 Task: Plan a trip to Gafargaon, Bangladesh from 5th December, 2023 to 10th December, 2023 for 4 adults.2 bedrooms having 4 beds and 2 bathrooms. Property type can be house. Amenities needed are: air conditioning. Booking option can be shelf check-in. Look for 4 properties as per requirement.
Action: Mouse moved to (441, 66)
Screenshot: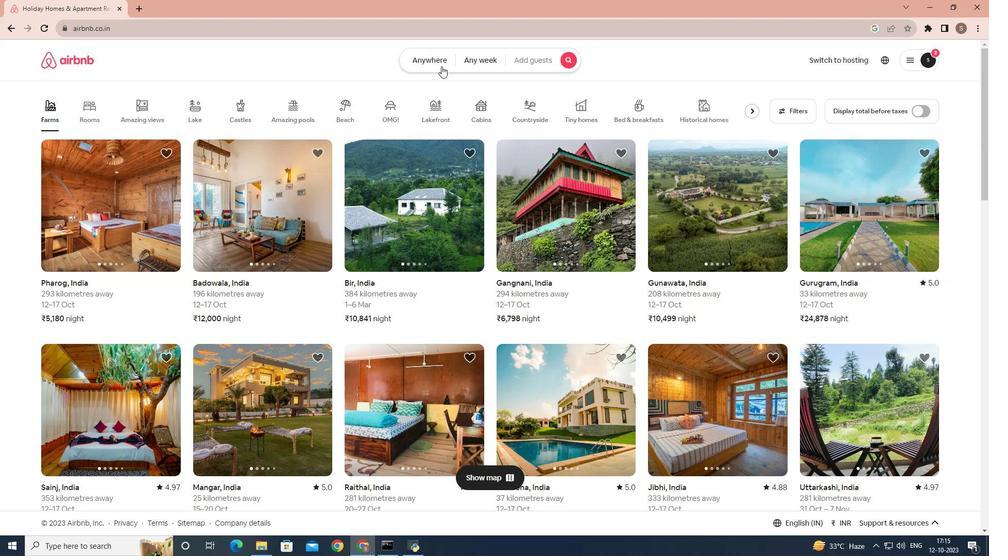 
Action: Mouse pressed left at (441, 66)
Screenshot: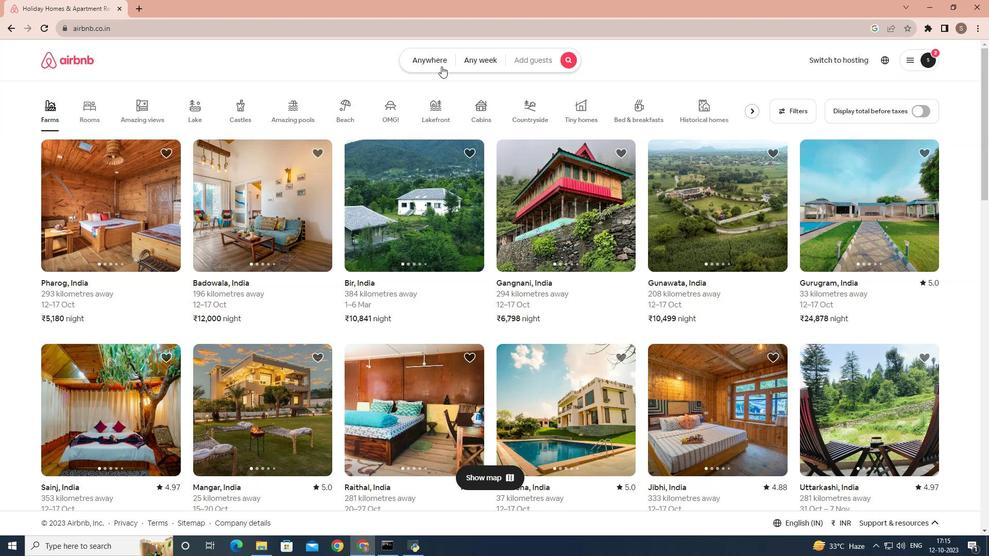 
Action: Mouse moved to (404, 99)
Screenshot: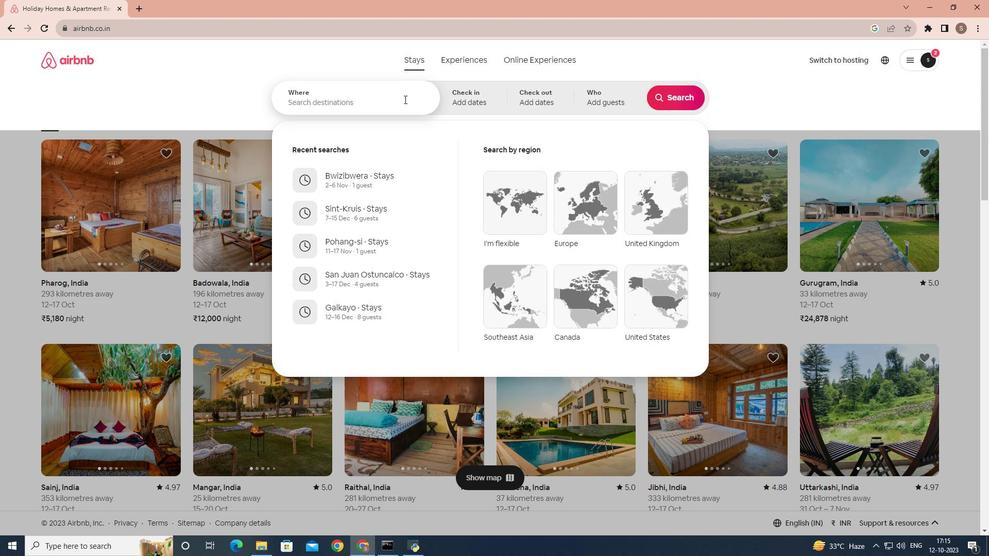 
Action: Mouse pressed left at (404, 99)
Screenshot: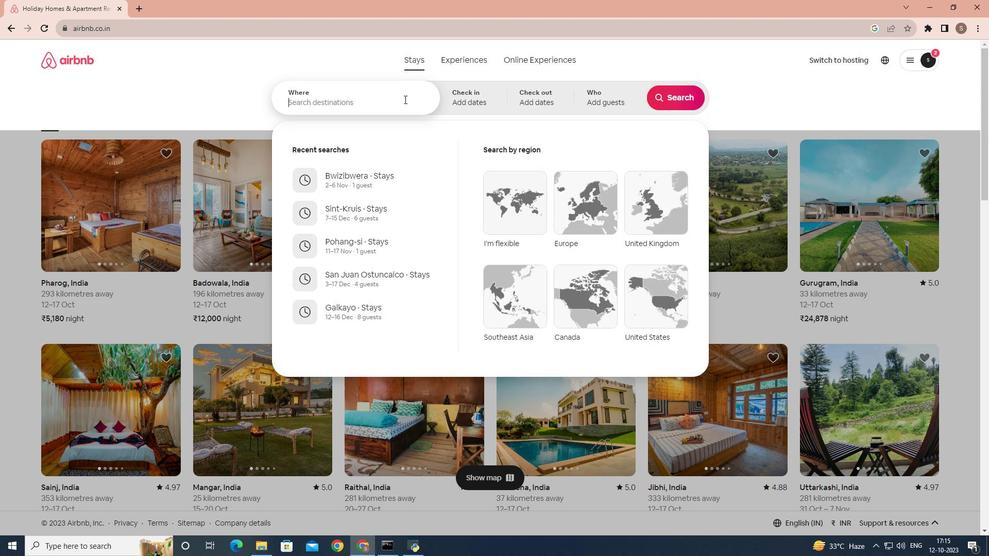 
Action: Key pressed gafargaon
Screenshot: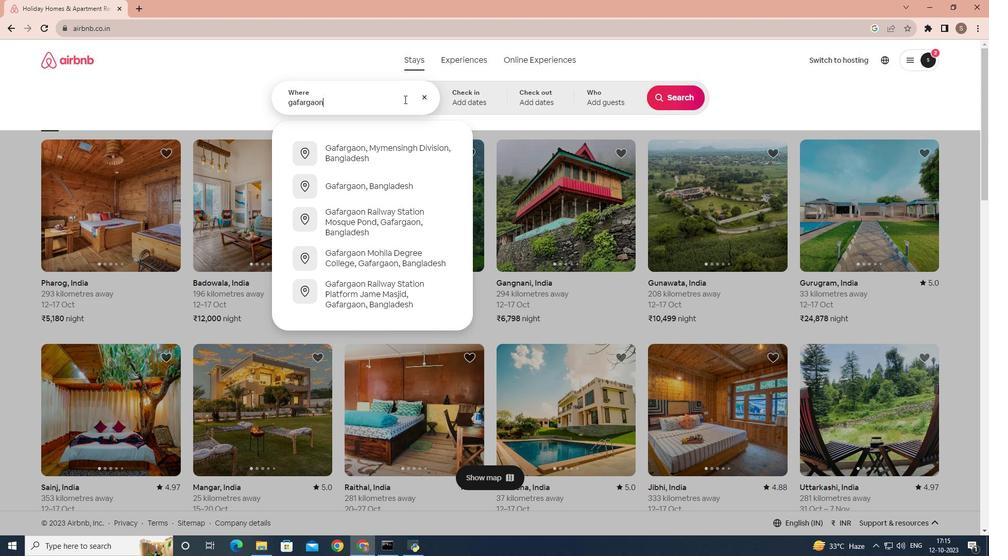 
Action: Mouse moved to (393, 147)
Screenshot: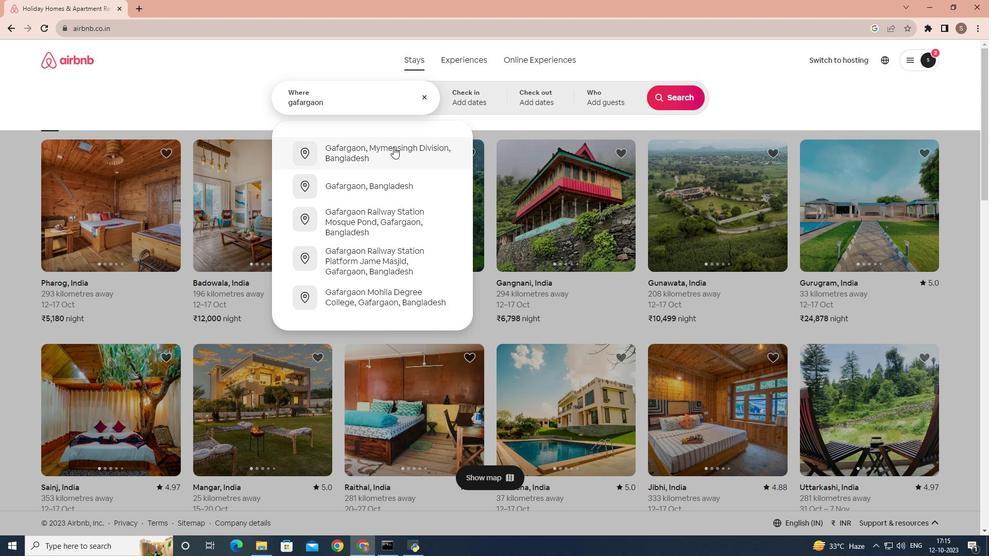
Action: Mouse pressed left at (393, 147)
Screenshot: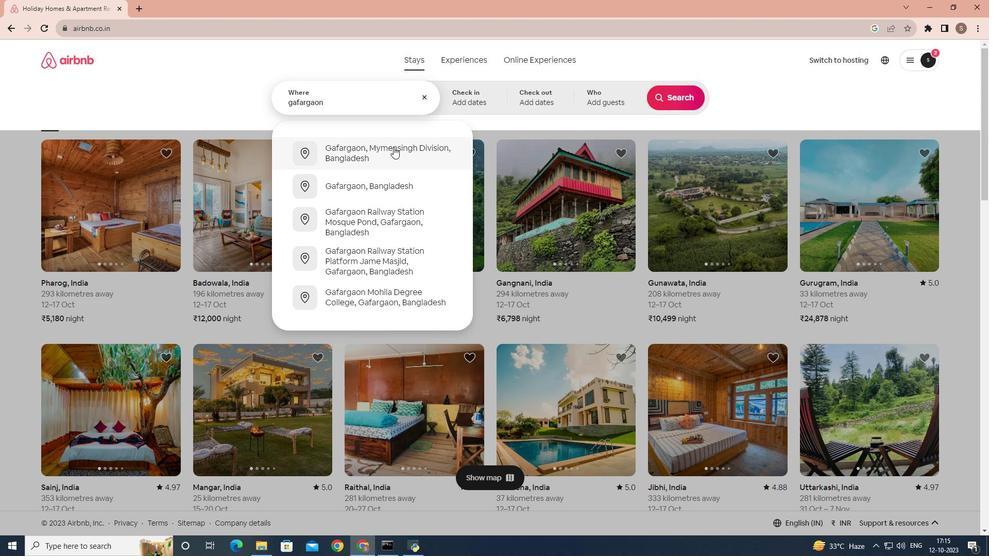 
Action: Mouse moved to (674, 181)
Screenshot: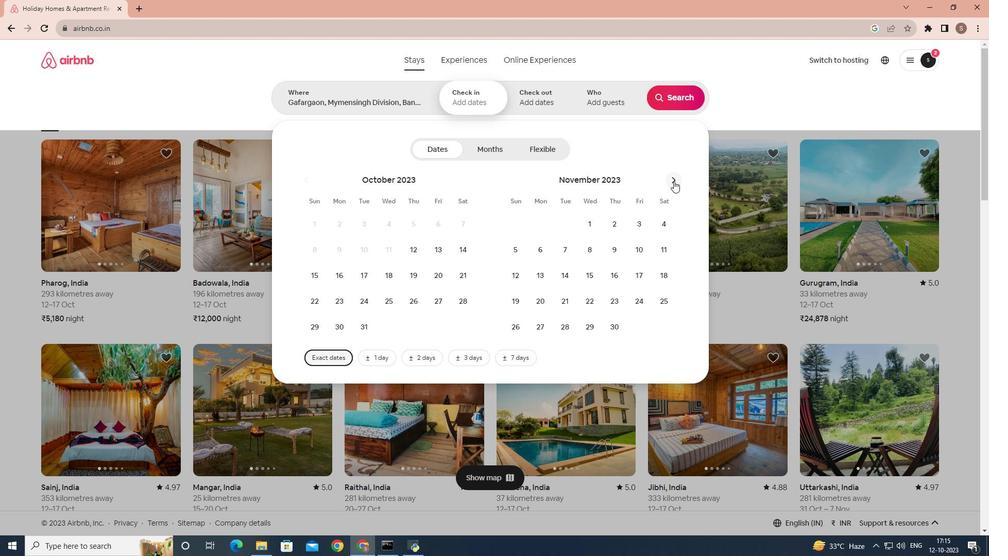 
Action: Mouse pressed left at (674, 181)
Screenshot: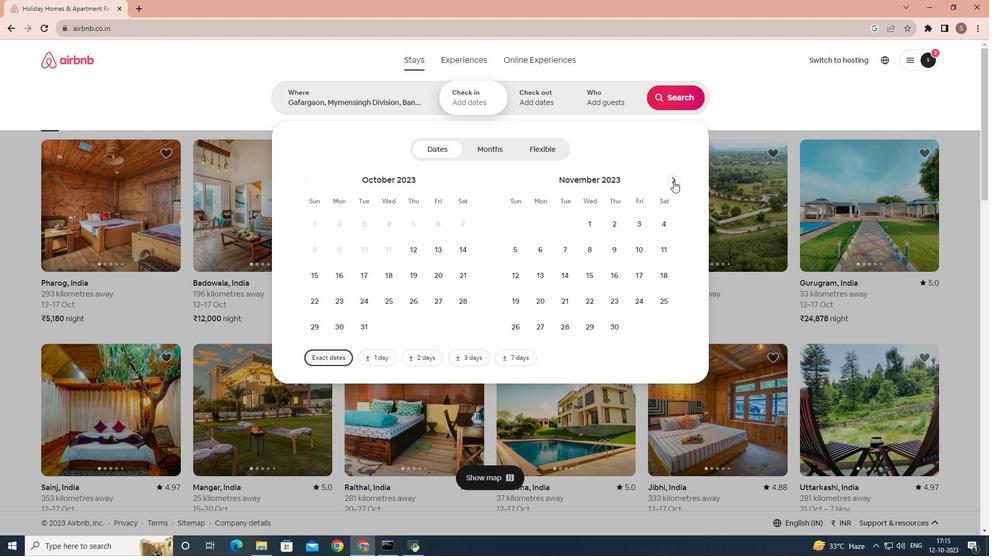 
Action: Mouse moved to (569, 252)
Screenshot: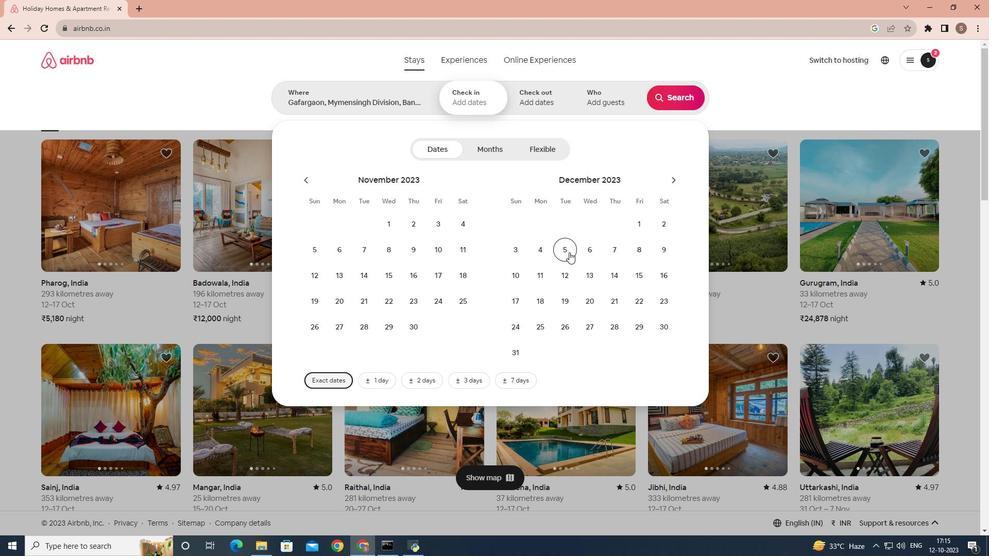 
Action: Mouse pressed left at (569, 252)
Screenshot: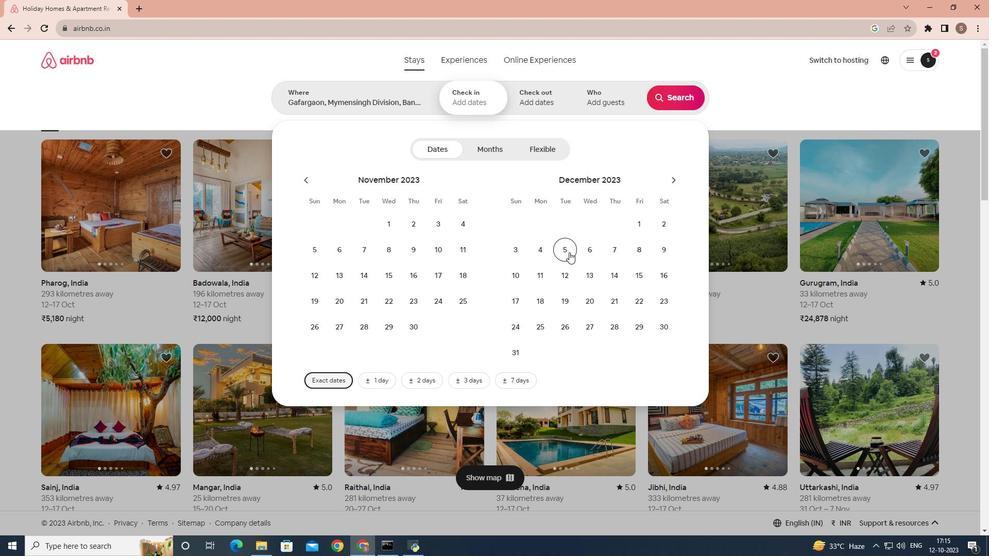 
Action: Mouse moved to (521, 277)
Screenshot: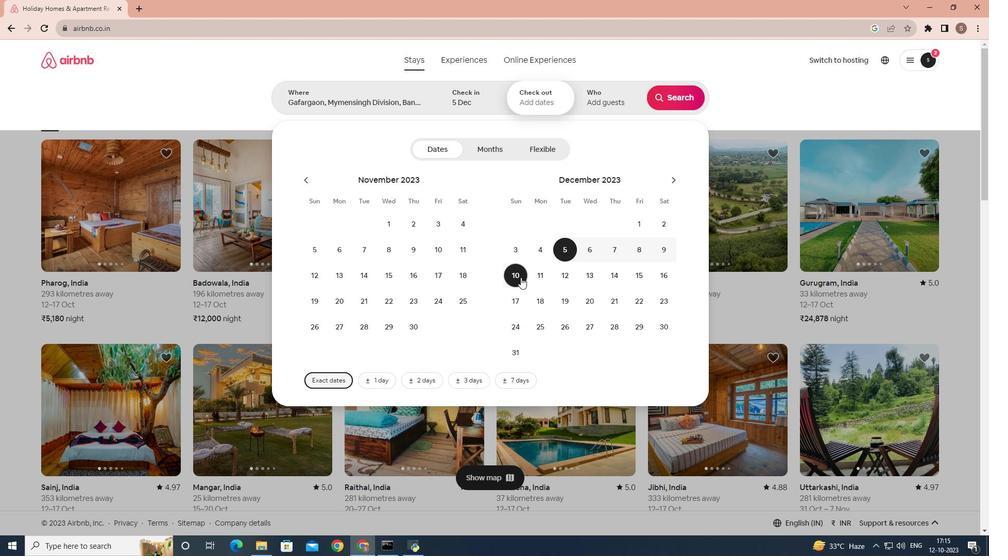 
Action: Mouse pressed left at (521, 277)
Screenshot: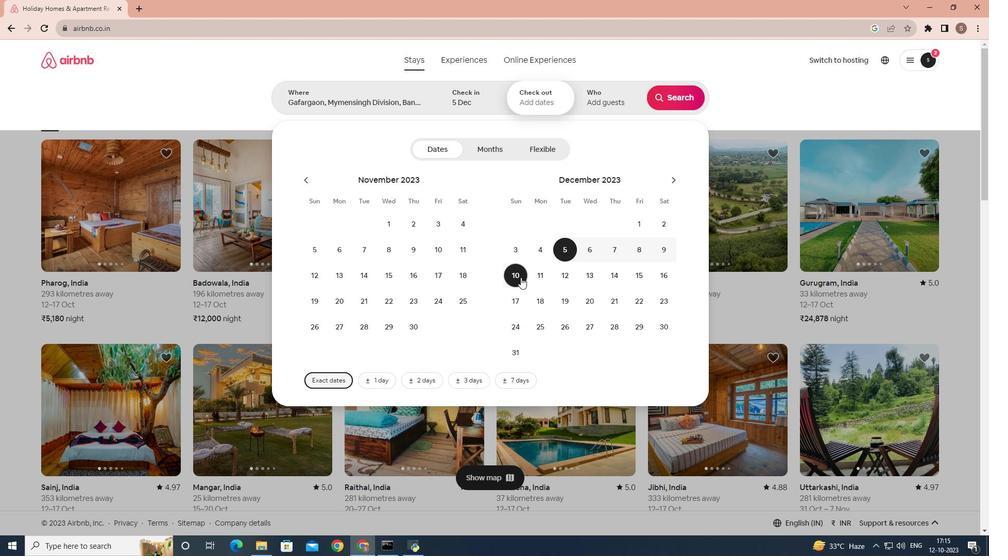 
Action: Mouse moved to (613, 101)
Screenshot: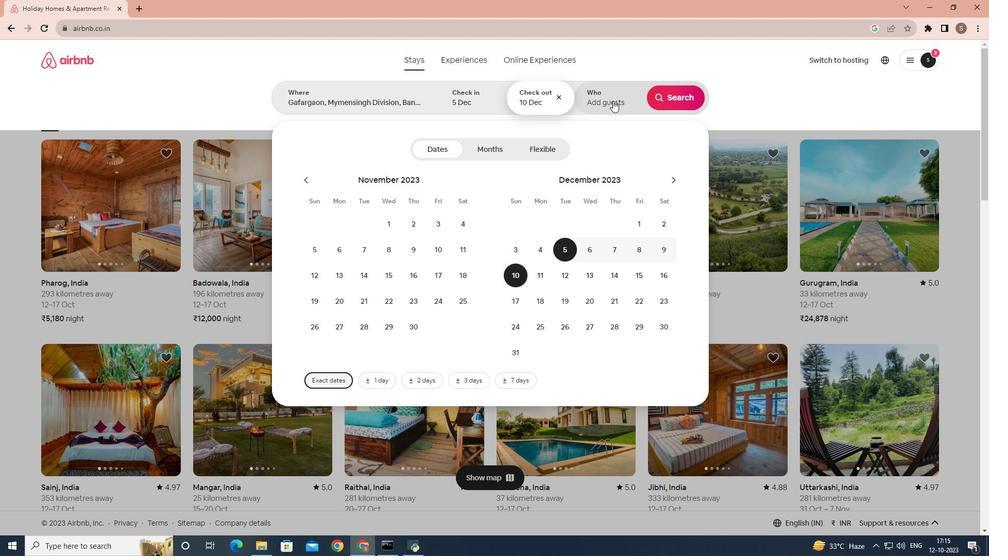 
Action: Mouse pressed left at (613, 101)
Screenshot: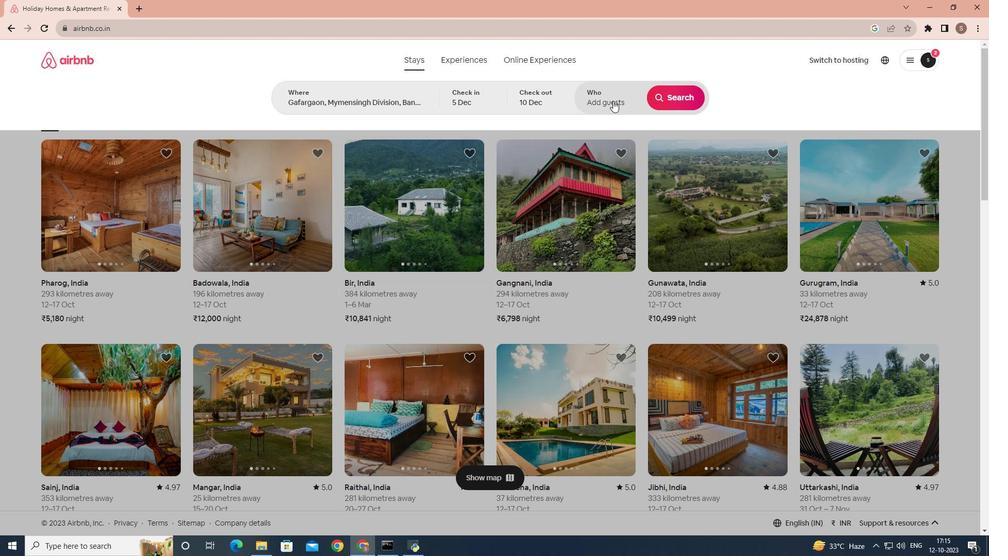 
Action: Mouse moved to (675, 152)
Screenshot: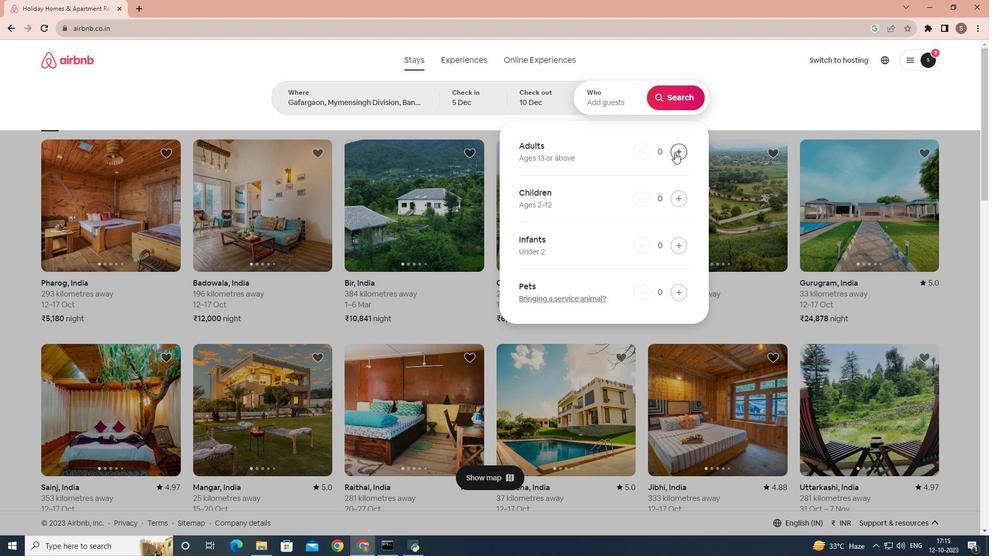
Action: Mouse pressed left at (675, 152)
Screenshot: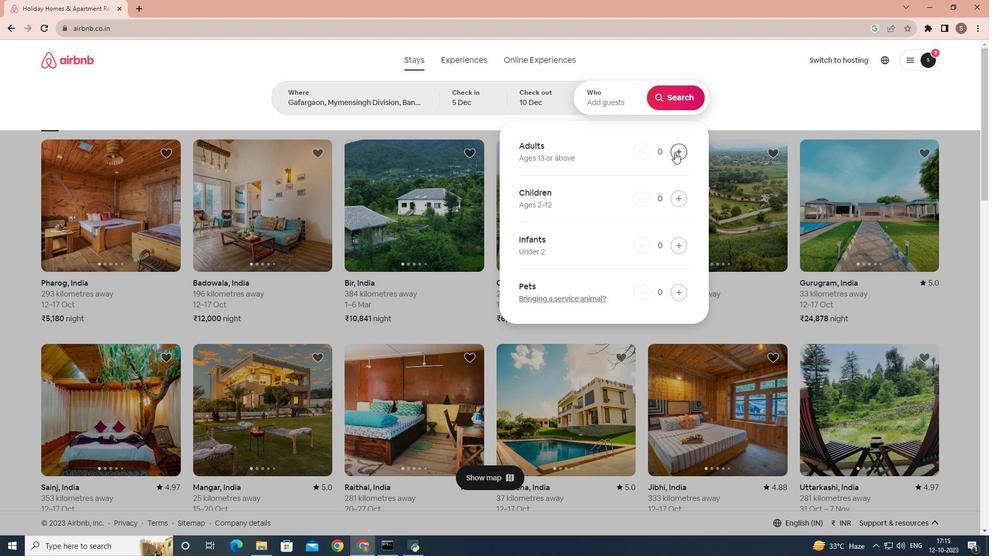 
Action: Mouse pressed left at (675, 152)
Screenshot: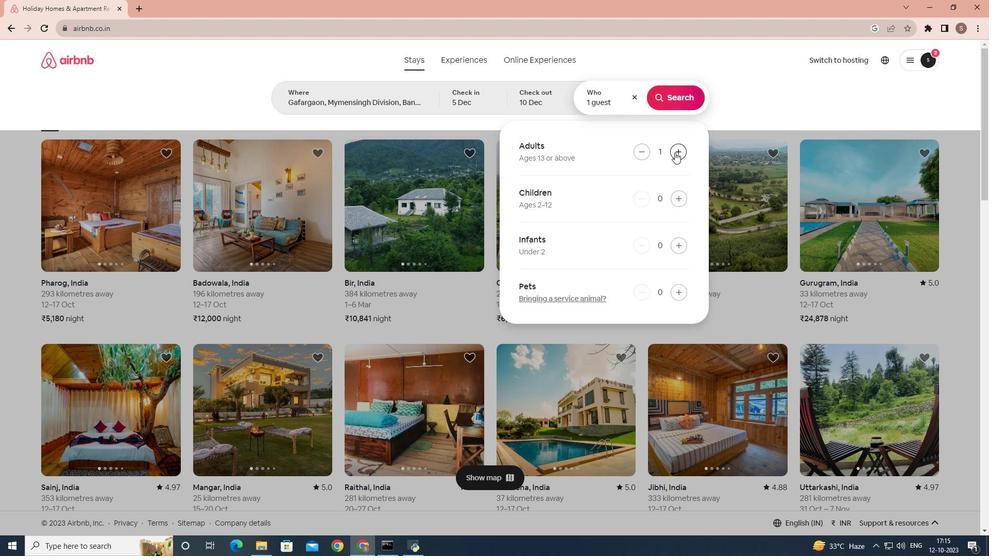 
Action: Mouse pressed left at (675, 152)
Screenshot: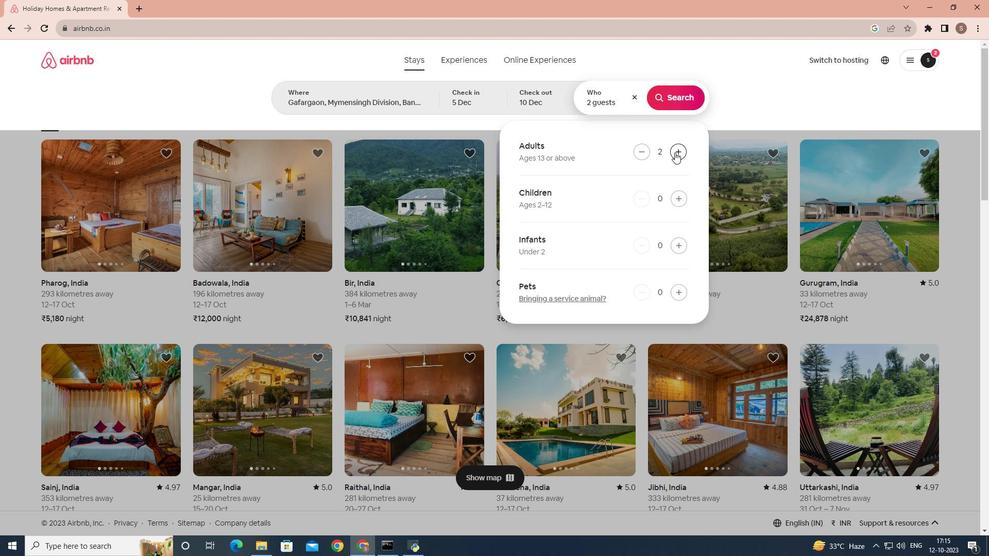 
Action: Mouse pressed left at (675, 152)
Screenshot: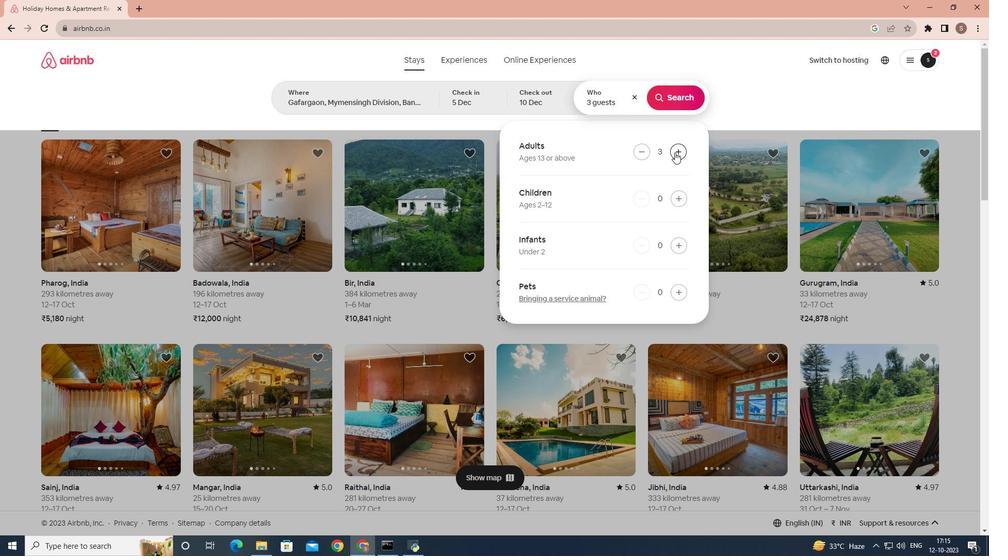 
Action: Mouse moved to (686, 103)
Screenshot: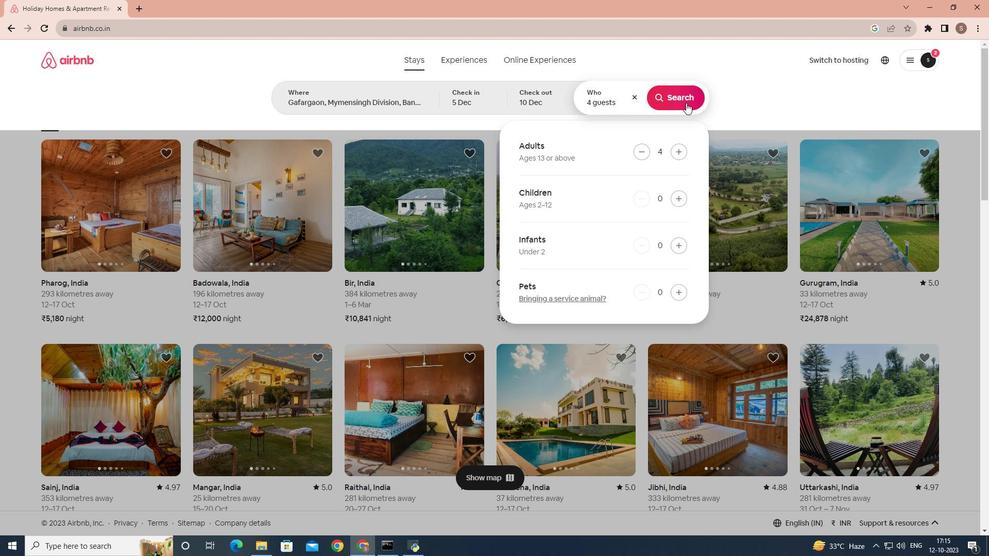 
Action: Mouse pressed left at (686, 103)
Screenshot: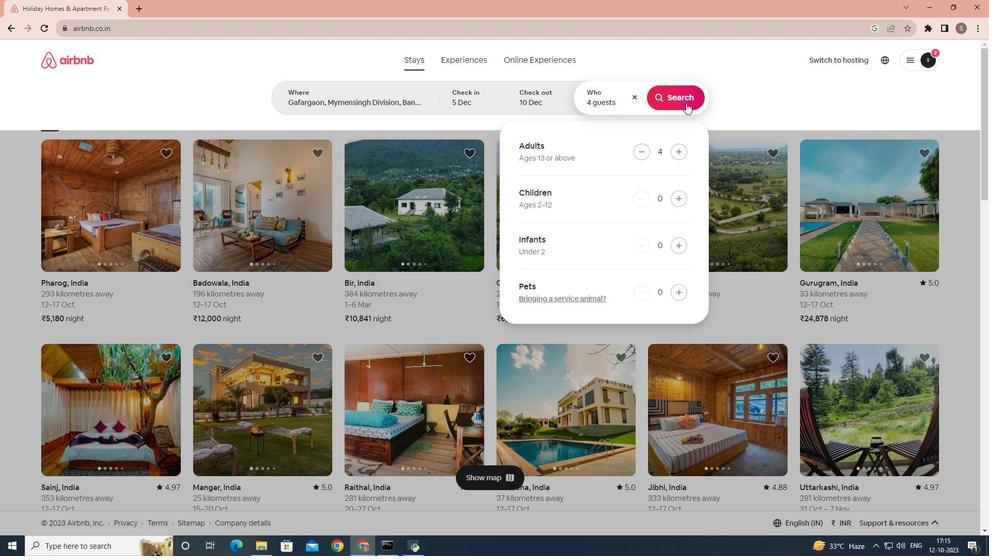 
Action: Mouse moved to (830, 99)
Screenshot: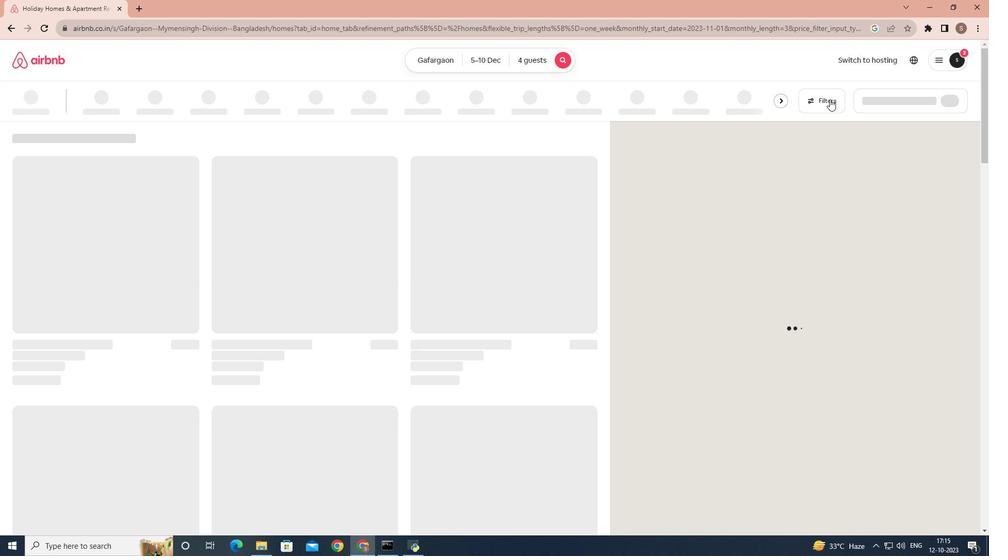 
Action: Mouse pressed left at (830, 99)
Screenshot: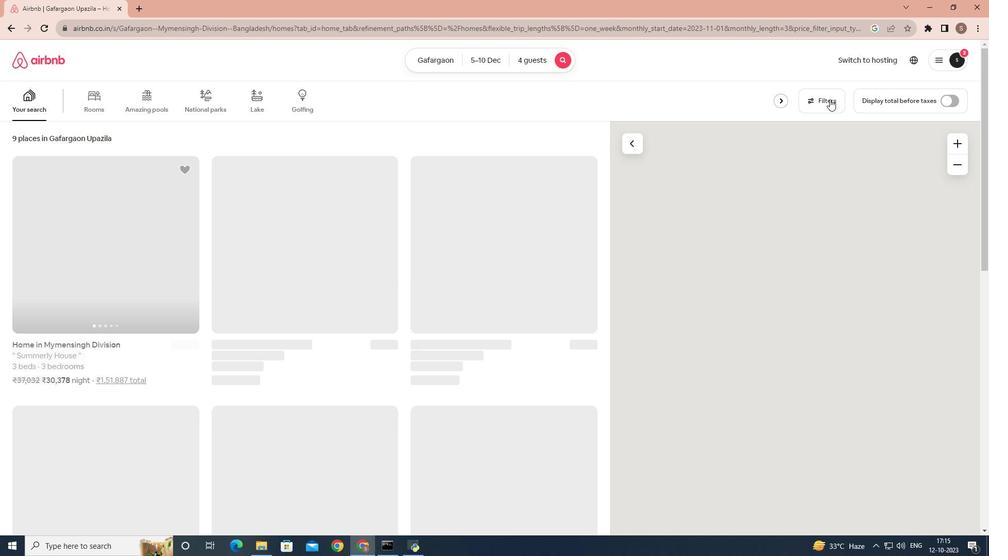 
Action: Mouse moved to (373, 275)
Screenshot: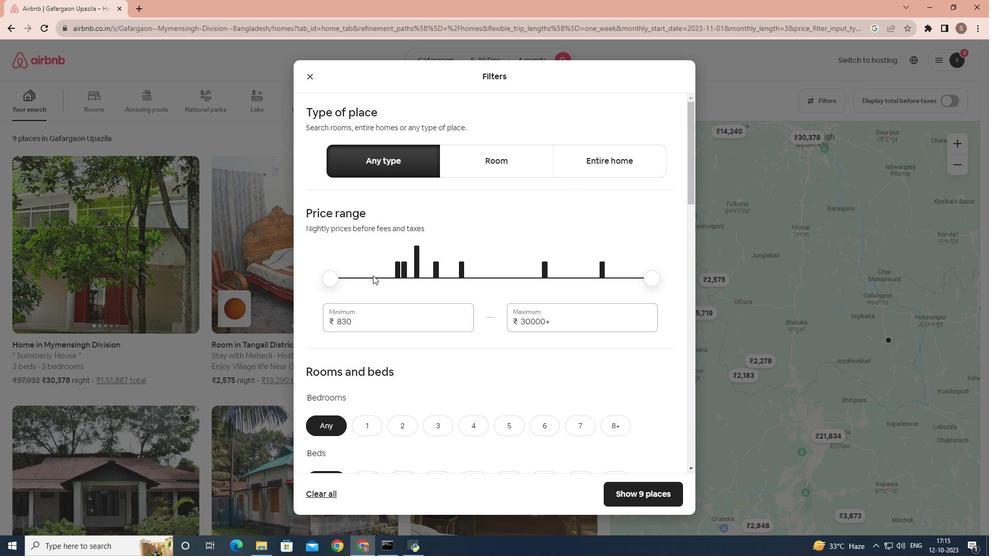 
Action: Mouse scrolled (373, 275) with delta (0, 0)
Screenshot: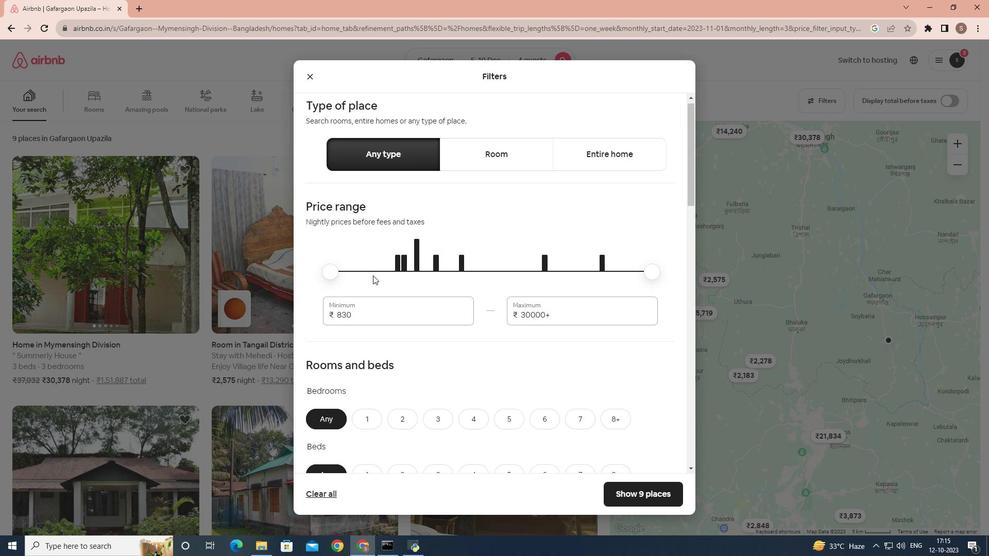 
Action: Mouse scrolled (373, 275) with delta (0, 0)
Screenshot: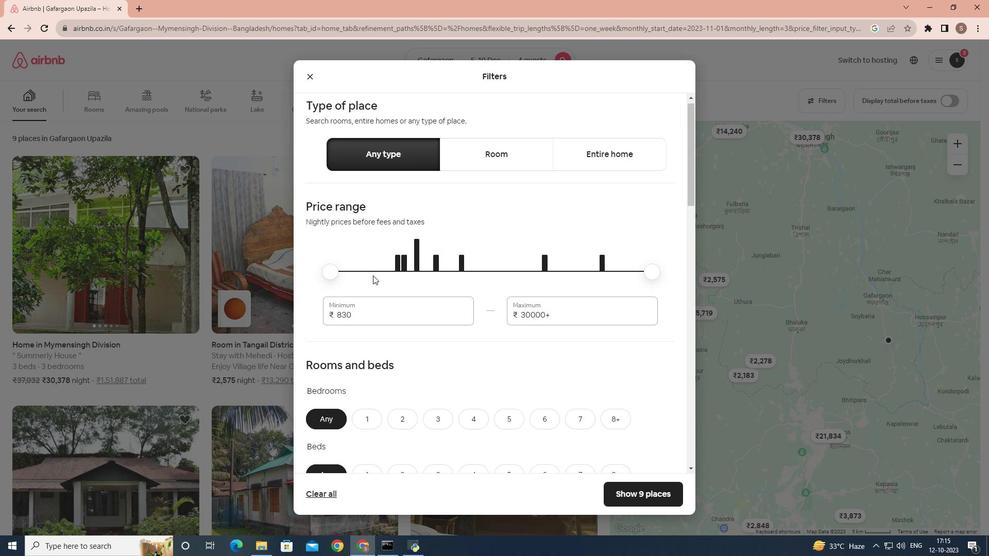 
Action: Mouse scrolled (373, 275) with delta (0, 0)
Screenshot: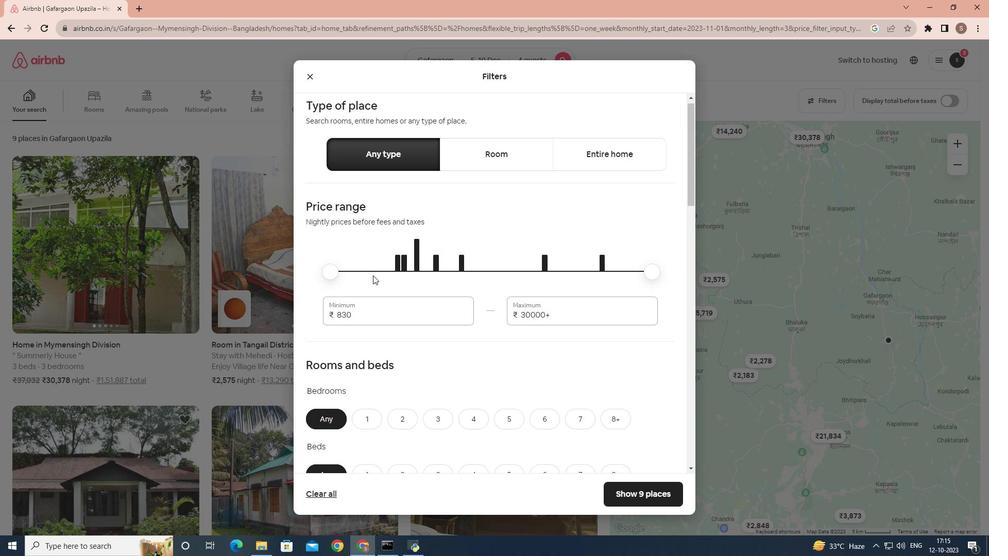 
Action: Mouse scrolled (373, 275) with delta (0, 0)
Screenshot: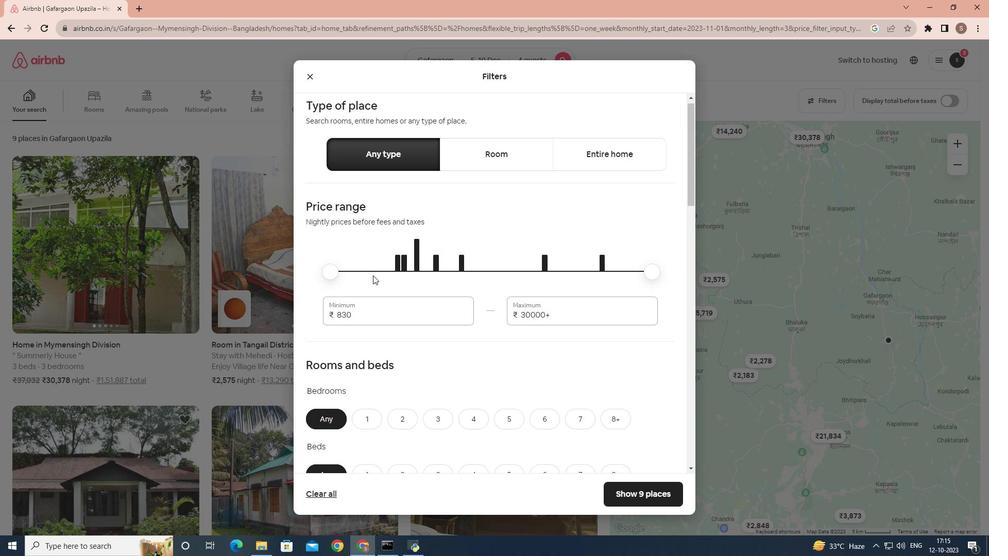 
Action: Mouse moved to (403, 222)
Screenshot: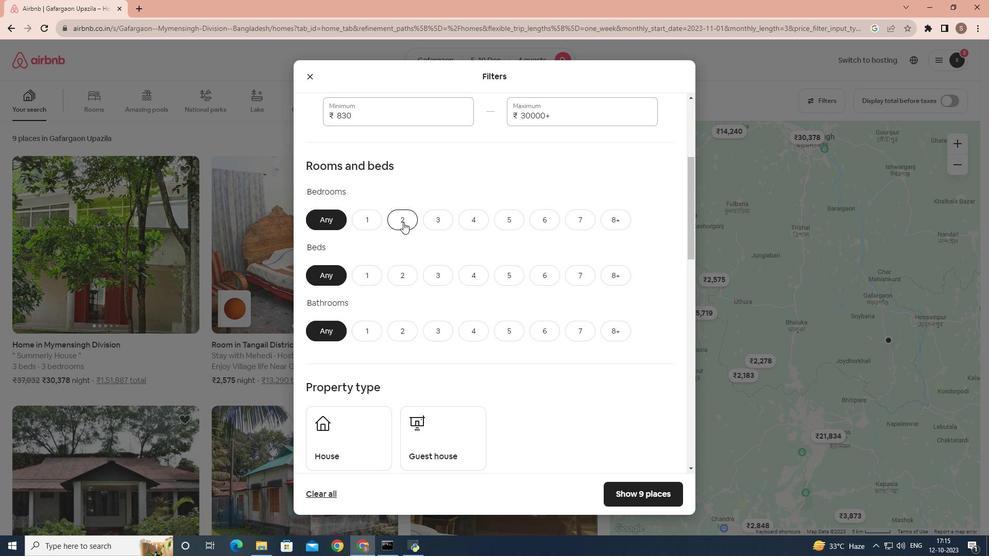 
Action: Mouse pressed left at (403, 222)
Screenshot: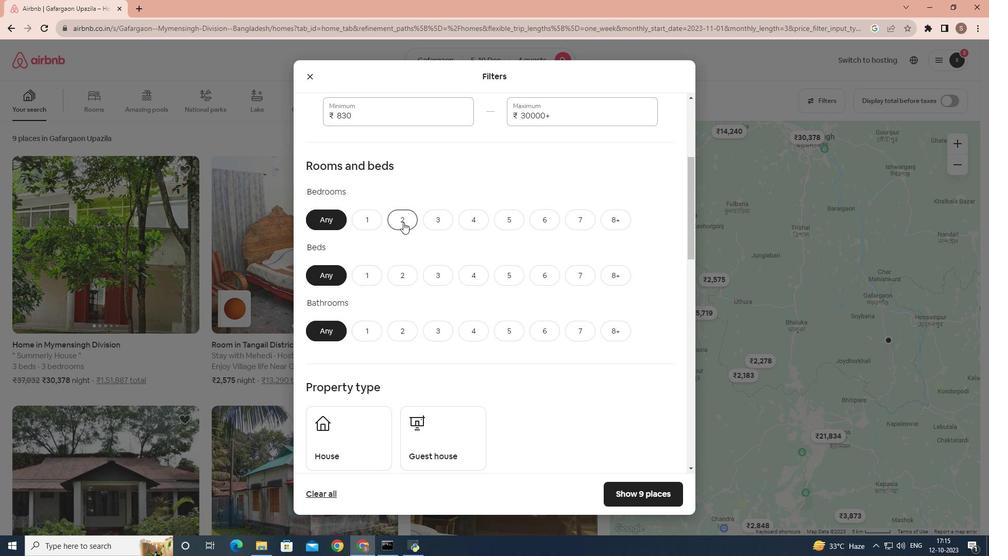 
Action: Mouse moved to (463, 268)
Screenshot: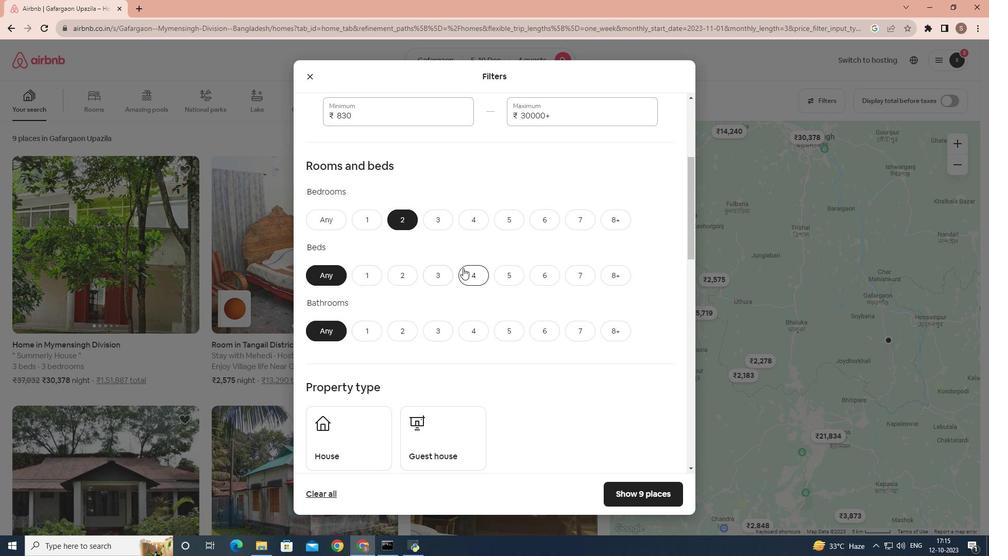 
Action: Mouse pressed left at (463, 268)
Screenshot: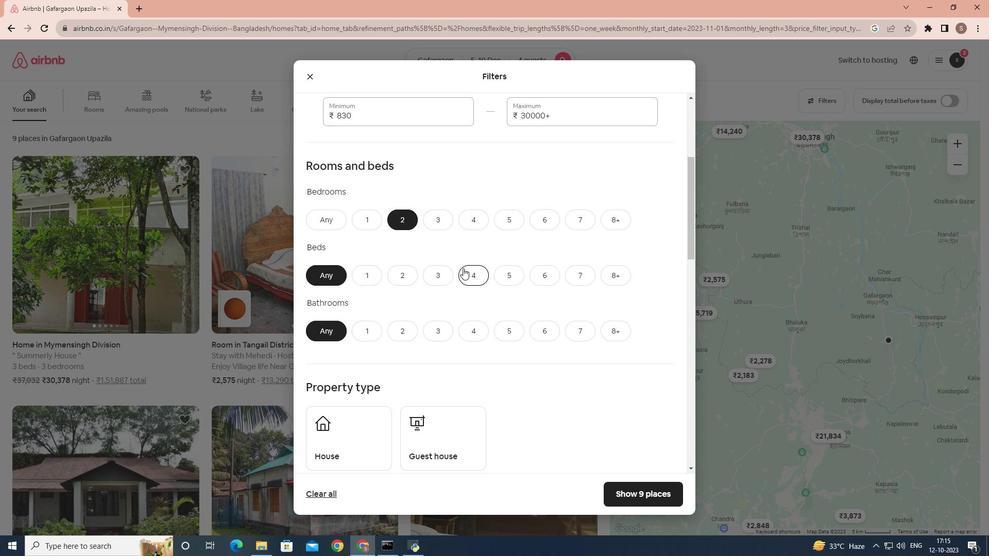 
Action: Mouse moved to (403, 327)
Screenshot: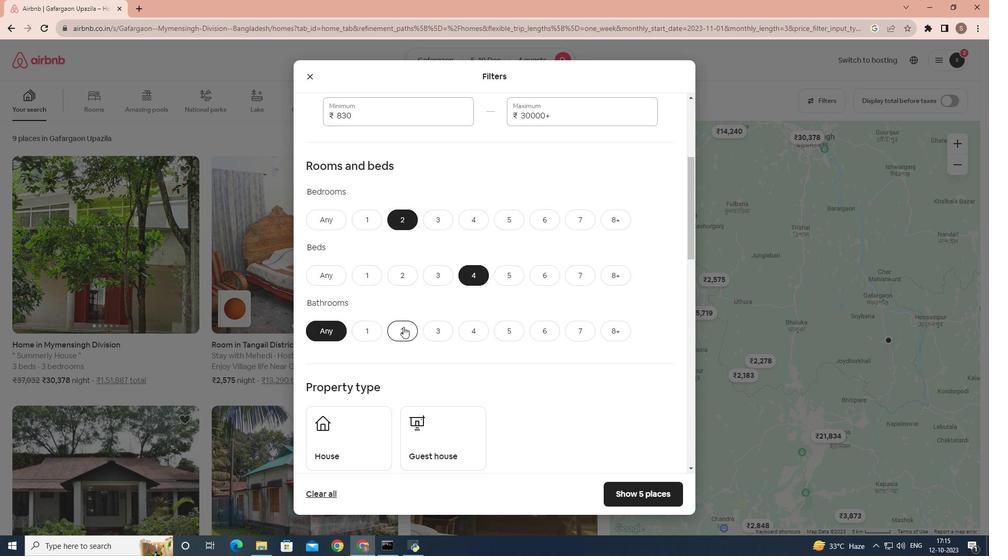 
Action: Mouse pressed left at (403, 327)
Screenshot: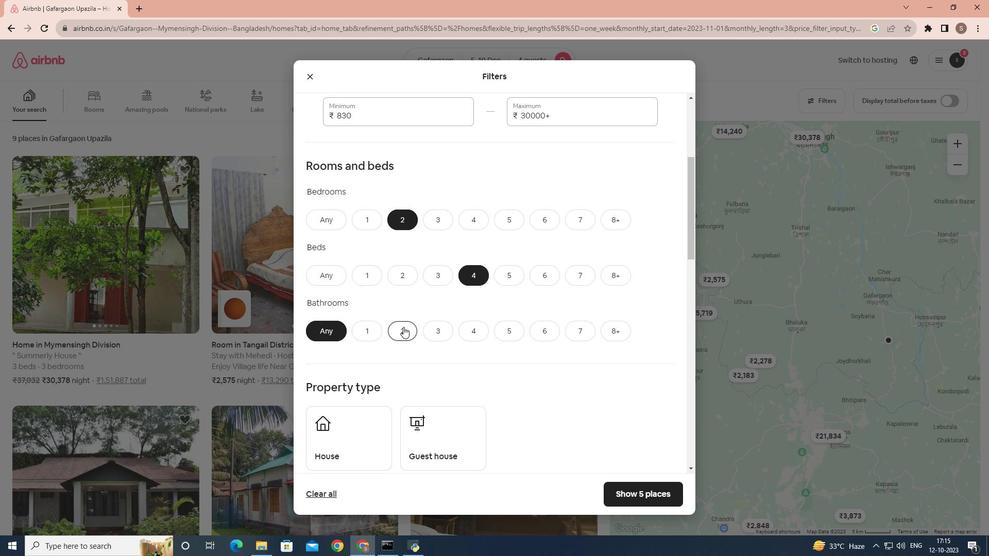 
Action: Mouse moved to (407, 318)
Screenshot: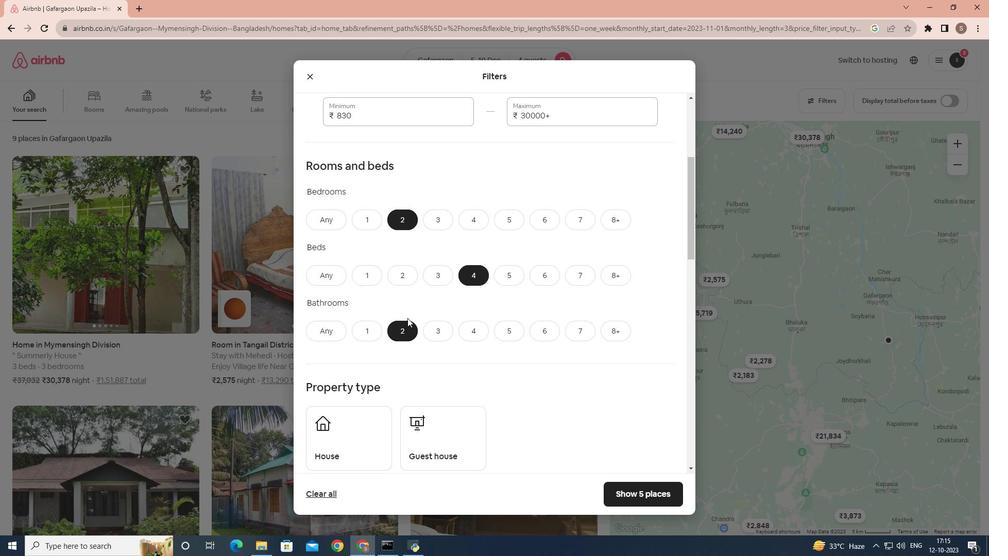 
Action: Mouse scrolled (407, 317) with delta (0, 0)
Screenshot: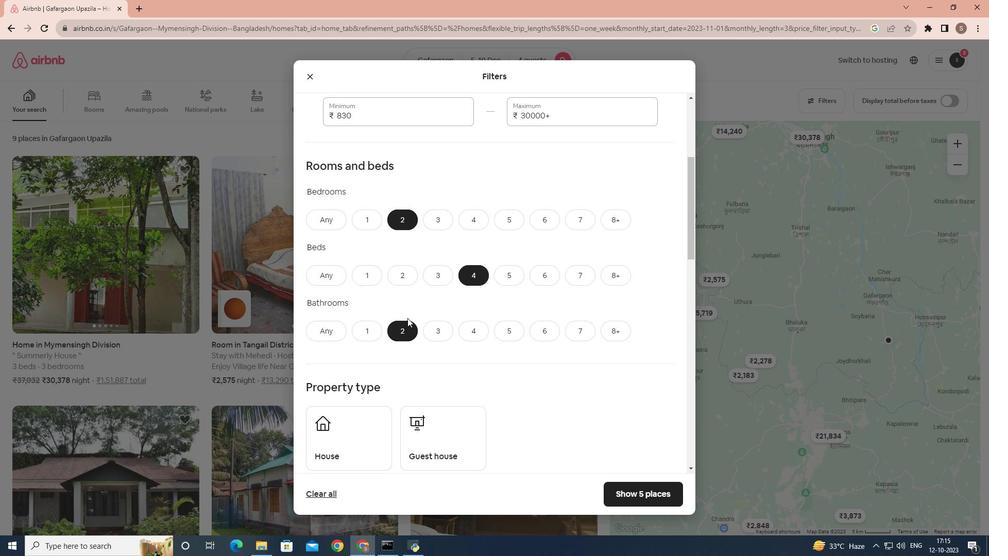 
Action: Mouse scrolled (407, 317) with delta (0, 0)
Screenshot: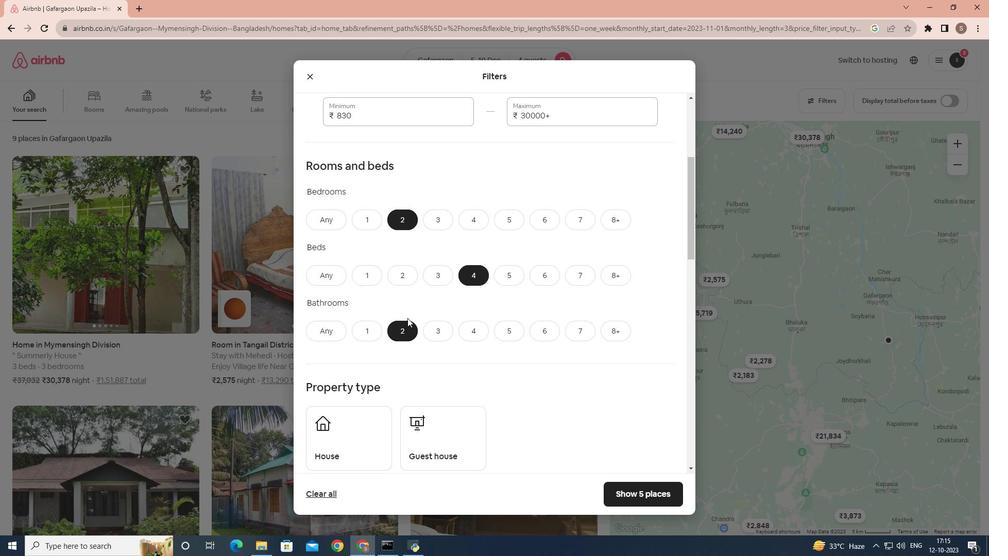 
Action: Mouse scrolled (407, 317) with delta (0, 0)
Screenshot: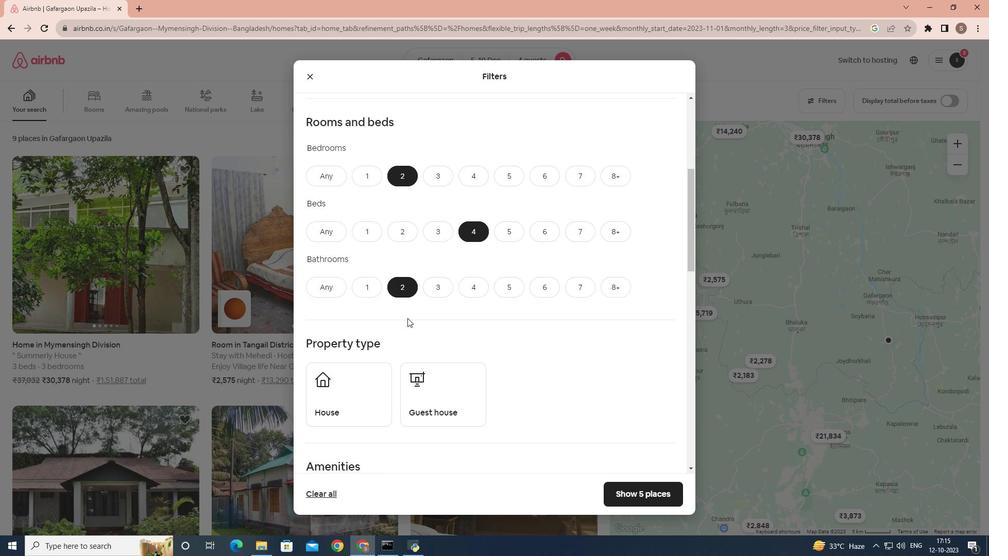 
Action: Mouse scrolled (407, 317) with delta (0, 0)
Screenshot: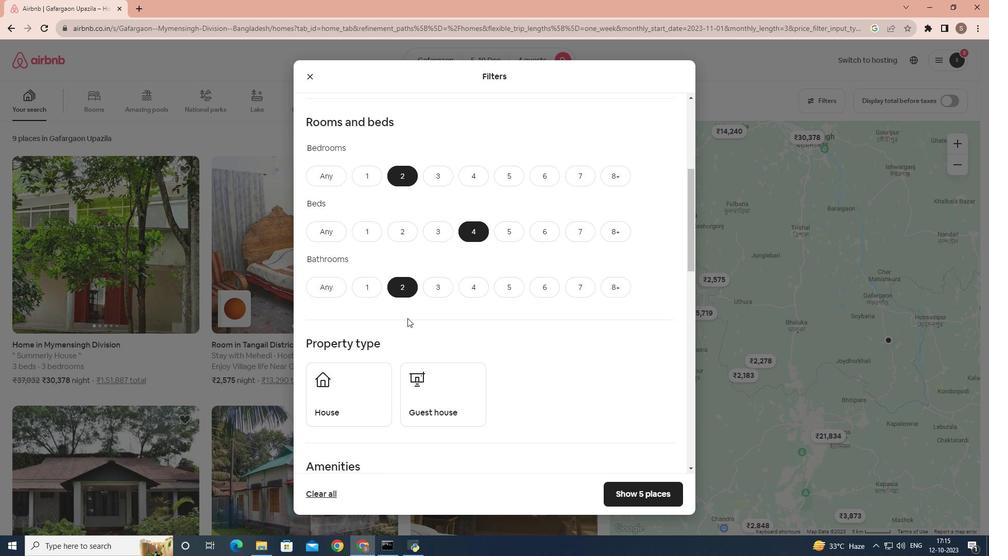 
Action: Mouse moved to (383, 252)
Screenshot: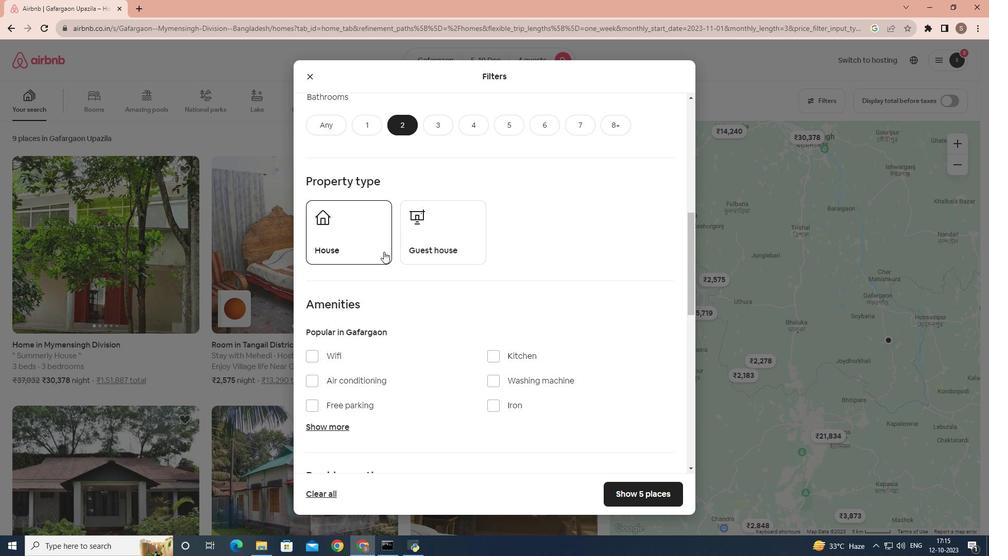 
Action: Mouse scrolled (383, 252) with delta (0, 0)
Screenshot: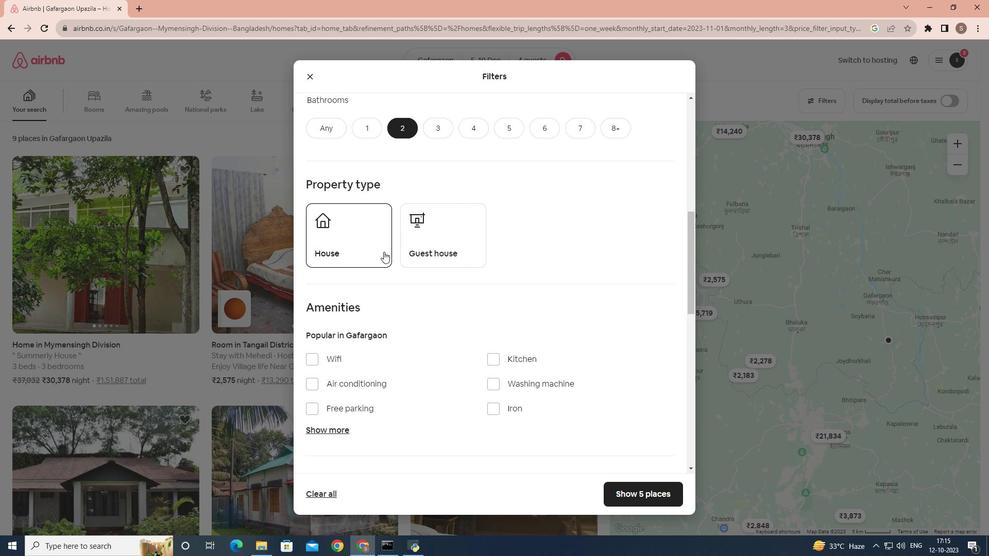 
Action: Mouse scrolled (383, 251) with delta (0, 0)
Screenshot: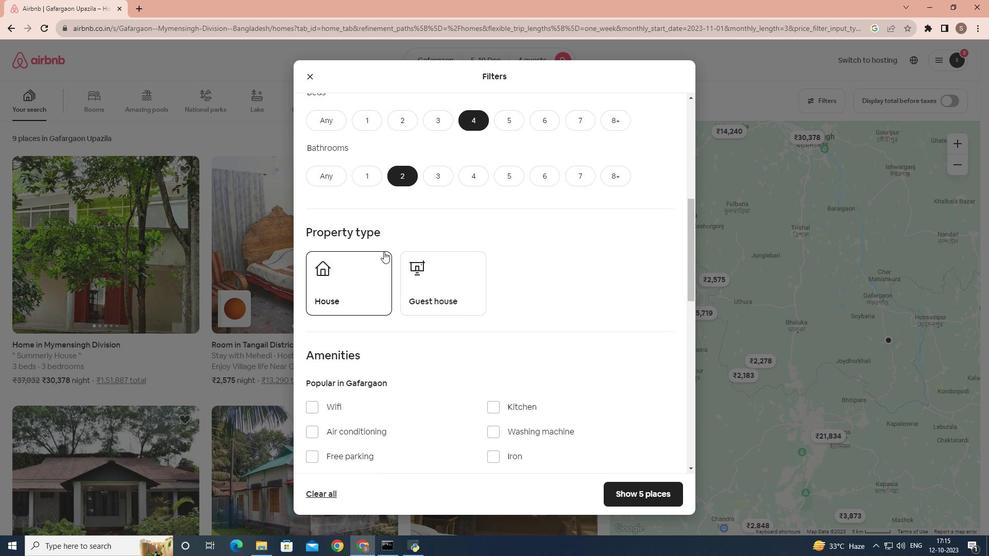 
Action: Mouse scrolled (383, 251) with delta (0, 0)
Screenshot: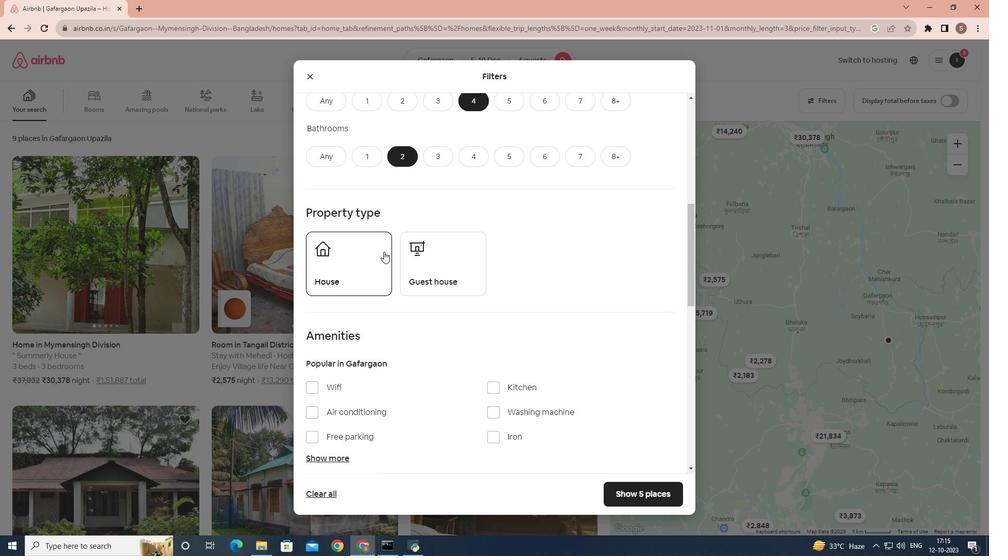 
Action: Mouse scrolled (383, 251) with delta (0, 0)
Screenshot: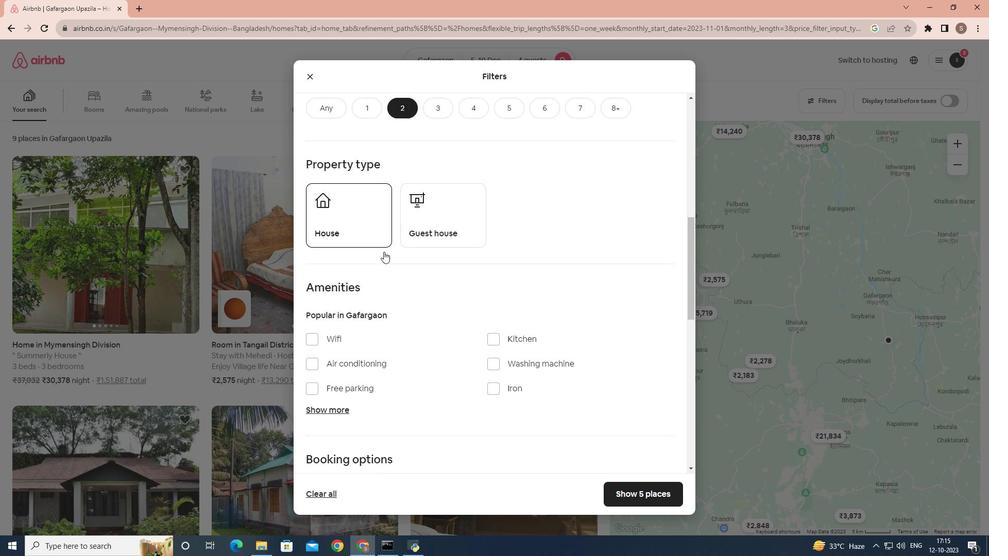 
Action: Mouse moved to (306, 276)
Screenshot: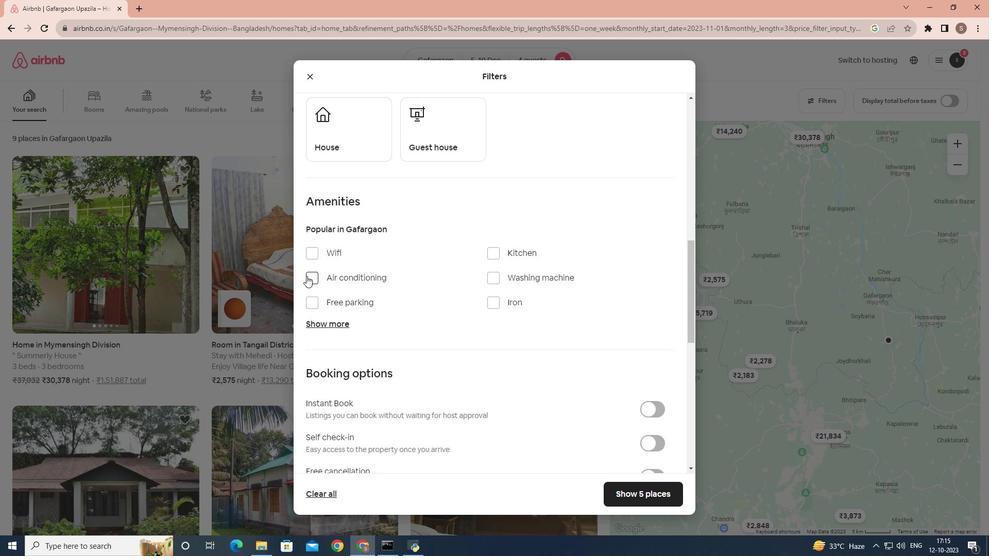
Action: Mouse pressed left at (306, 276)
Screenshot: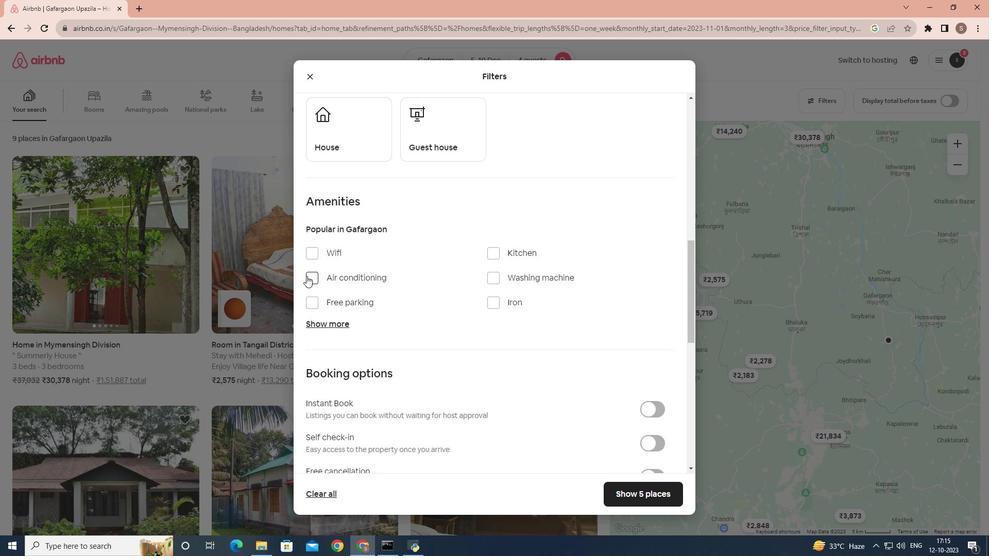 
Action: Mouse moved to (329, 147)
Screenshot: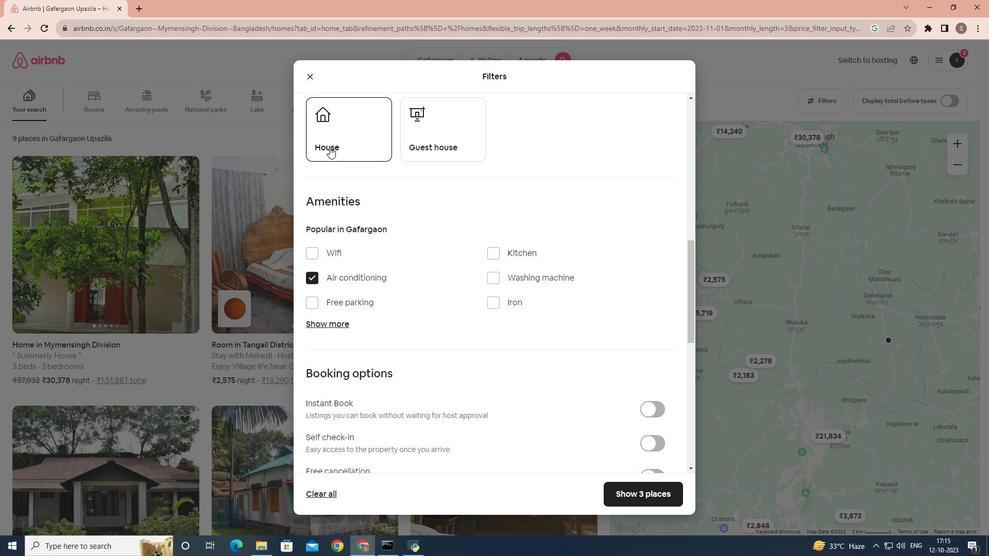 
Action: Mouse pressed left at (329, 147)
Screenshot: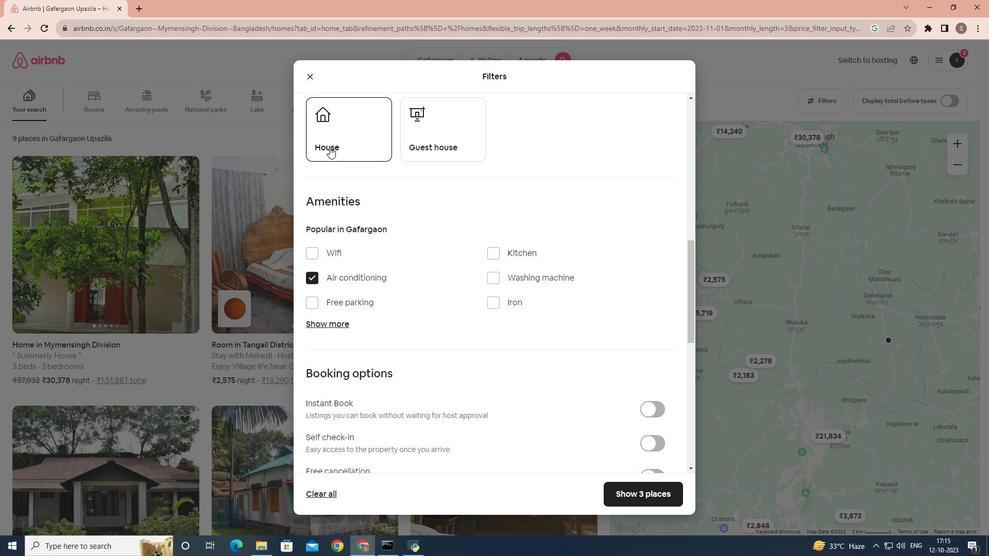 
Action: Mouse moved to (376, 306)
Screenshot: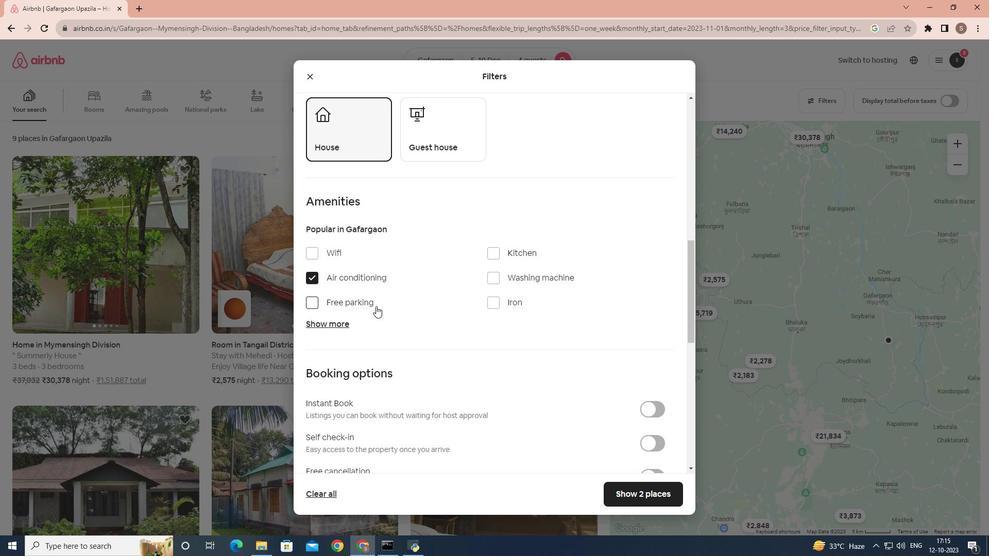 
Action: Mouse scrolled (376, 306) with delta (0, 0)
Screenshot: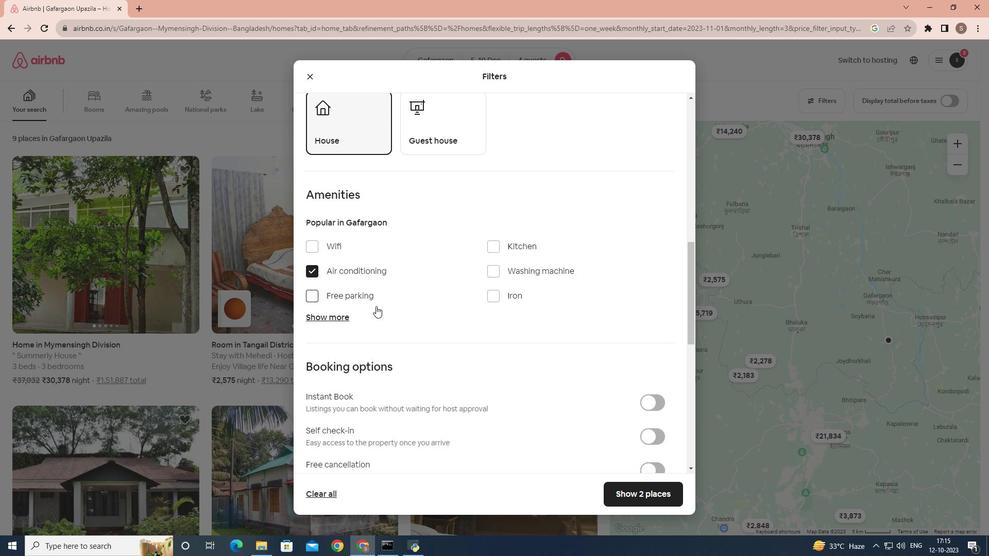 
Action: Mouse scrolled (376, 306) with delta (0, 0)
Screenshot: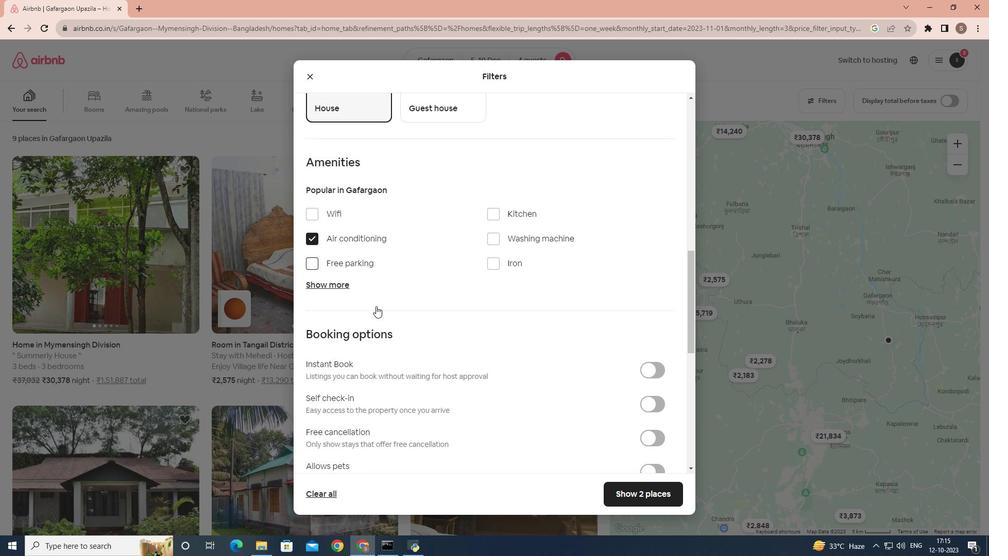 
Action: Mouse scrolled (376, 306) with delta (0, 0)
Screenshot: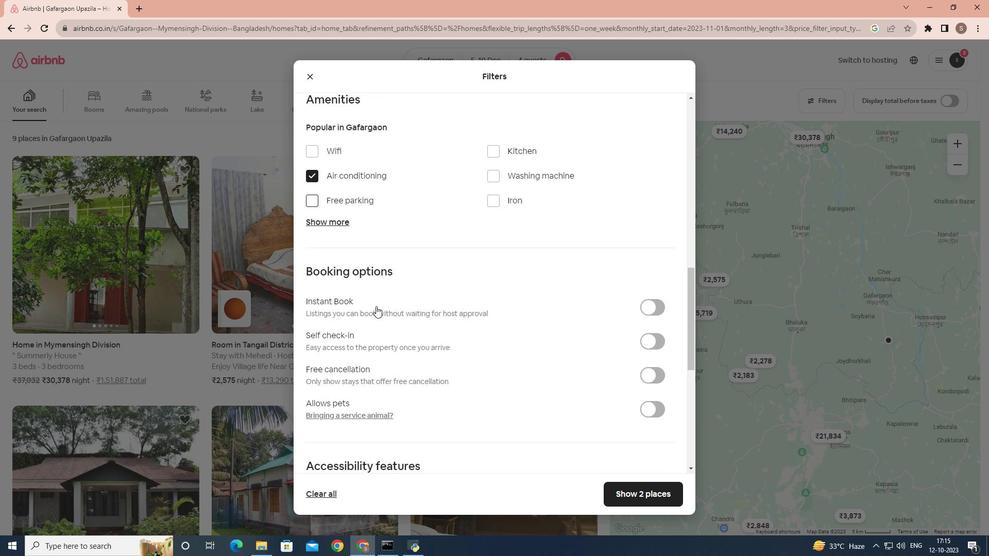 
Action: Mouse moved to (375, 298)
Screenshot: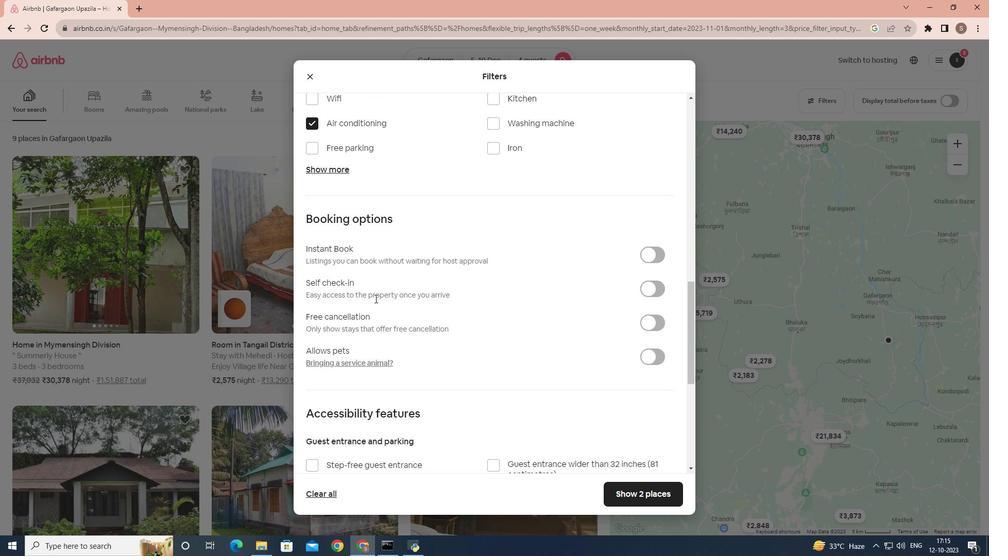 
Action: Mouse scrolled (375, 298) with delta (0, 0)
Screenshot: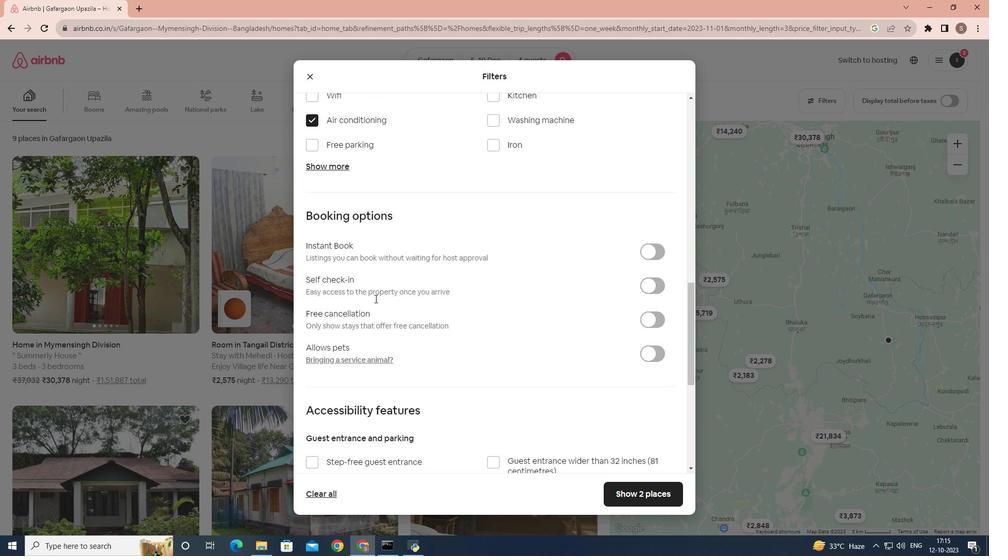 
Action: Mouse scrolled (375, 298) with delta (0, 0)
Screenshot: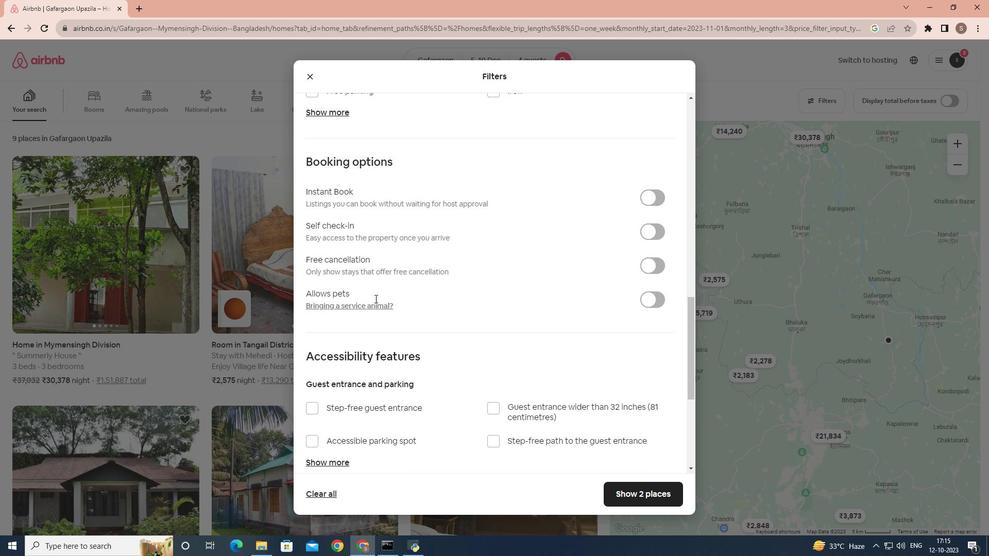 
Action: Mouse moved to (655, 186)
Screenshot: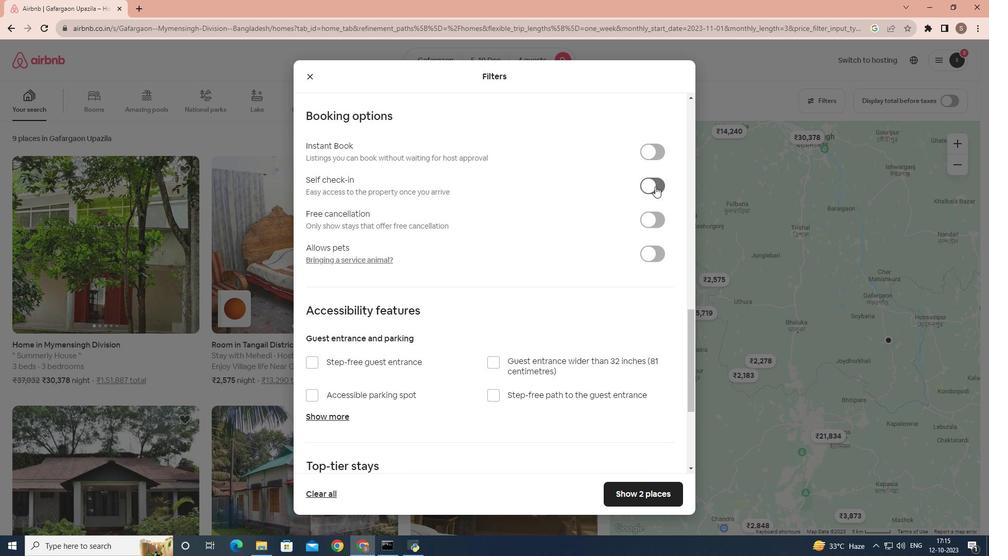 
Action: Mouse pressed left at (655, 186)
Screenshot: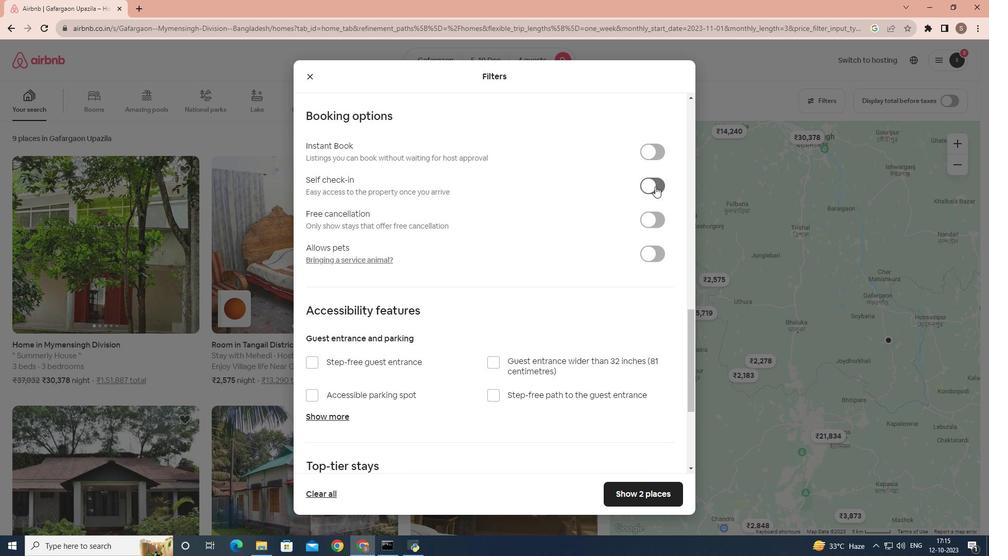 
Action: Mouse moved to (595, 490)
Screenshot: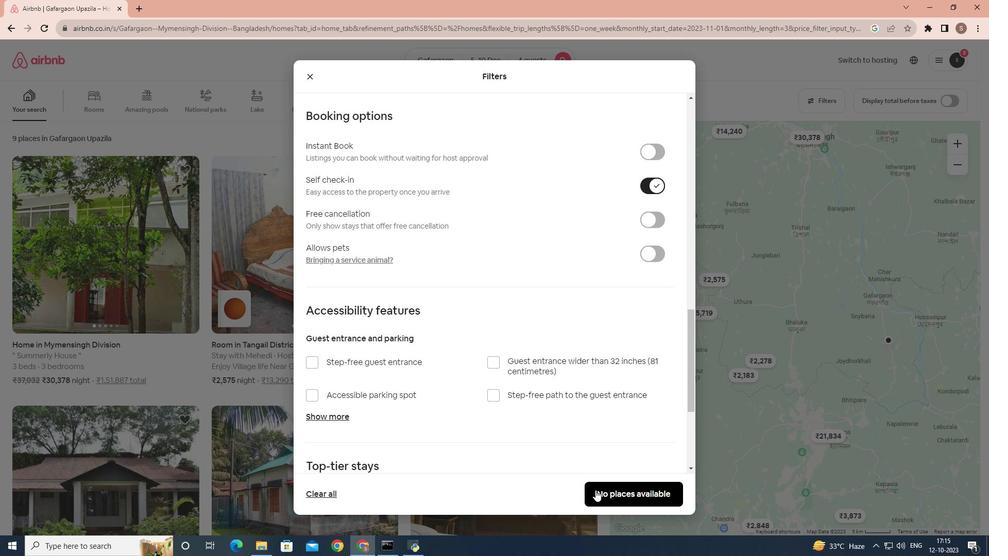 
Action: Mouse pressed left at (595, 490)
Screenshot: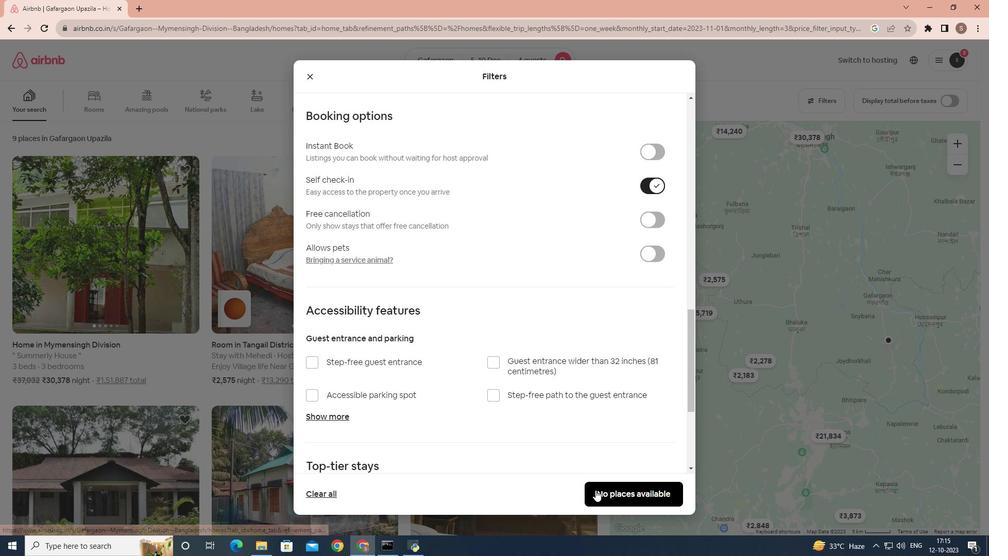 
Action: Mouse moved to (584, 439)
Screenshot: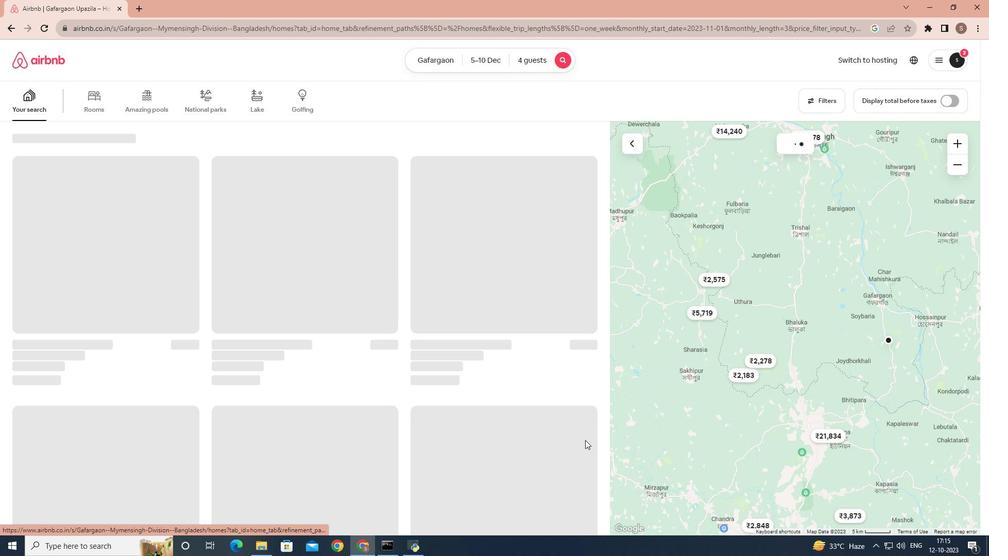 
